 Task: Create in the project VentureTech in Backlog an issue 'Implement a new cloud-based event management system for a company with advanced ticketing and registration features', assign it to team member softage.2@softage.net and change the status to IN PROGRESS.
Action: Mouse moved to (240, 286)
Screenshot: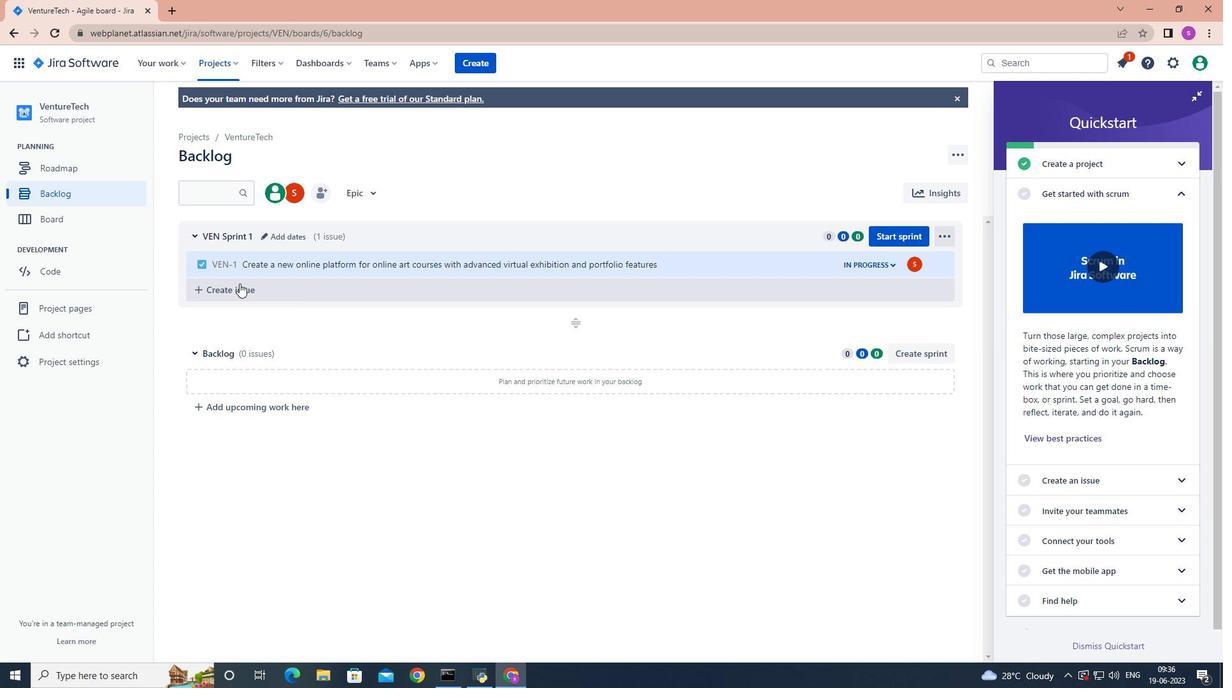 
Action: Mouse pressed left at (240, 286)
Screenshot: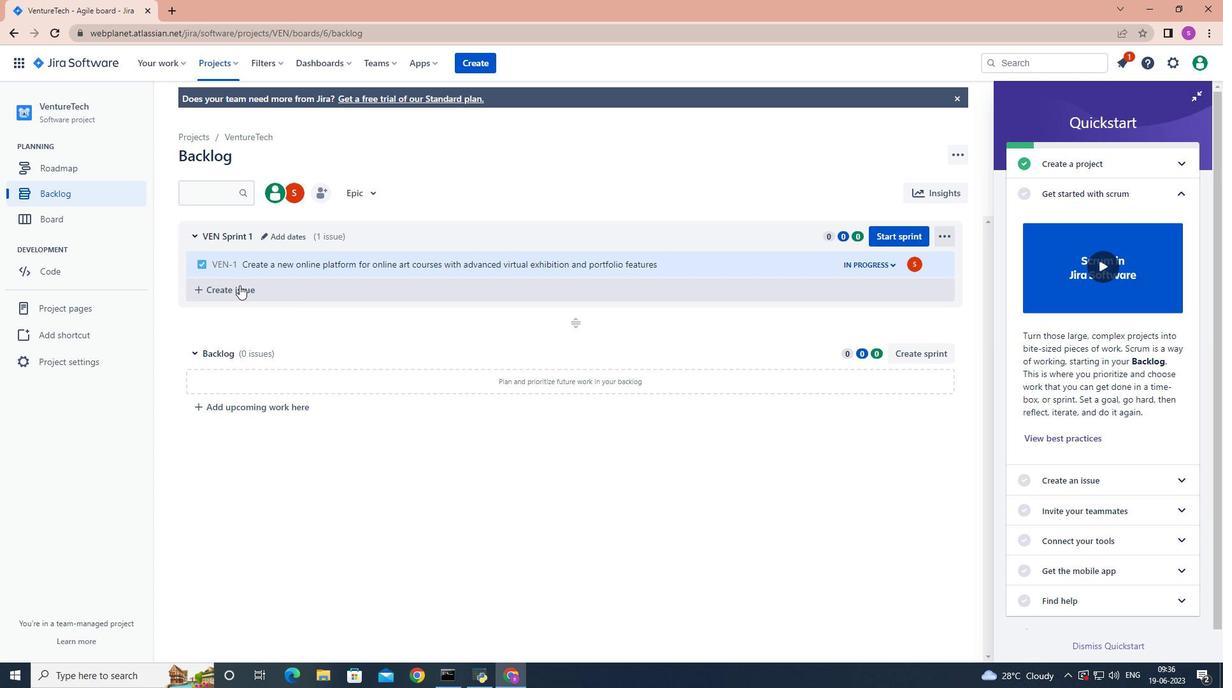 
Action: Mouse moved to (240, 286)
Screenshot: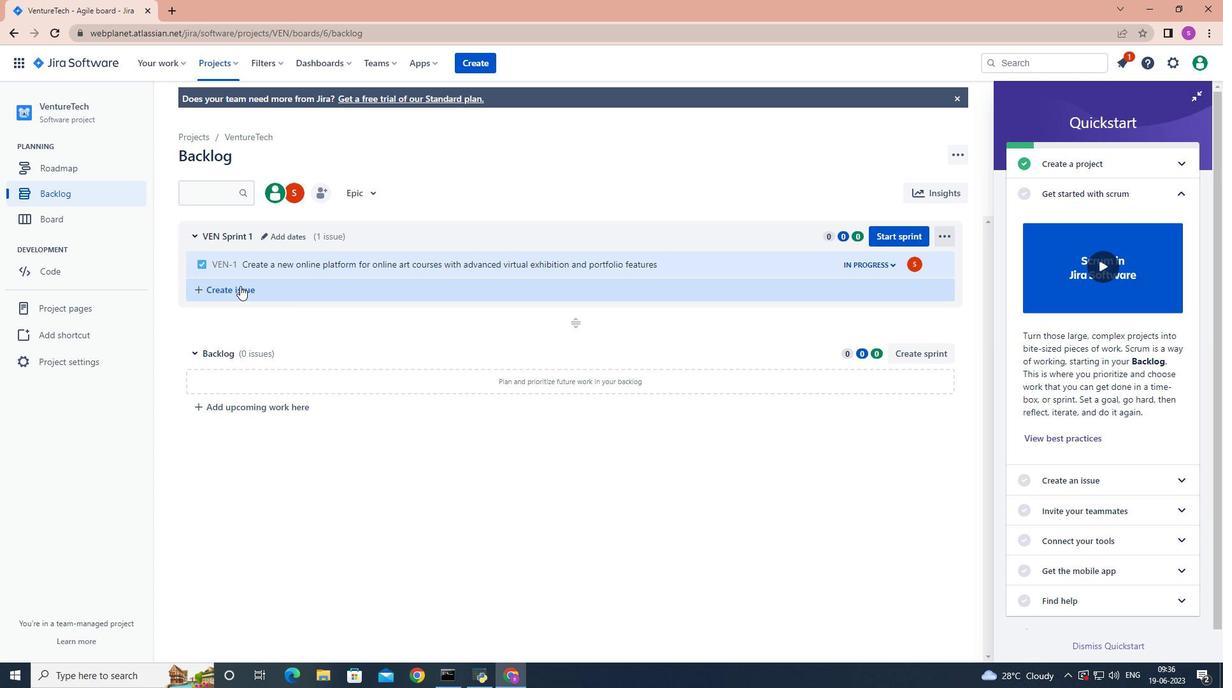 
Action: Key pressed <Key.shift>Implement<Key.space>a<Key.space>new<Key.space>cloud-based<Key.space>event<Key.space>management<Key.space>system<Key.space>for<Key.space>a<Key.space>company<Key.space>with<Key.space>advanced<Key.space>tio<Key.backspace>cketing<Key.space>and<Key.space>registration<Key.space>features<Key.enter>
Screenshot: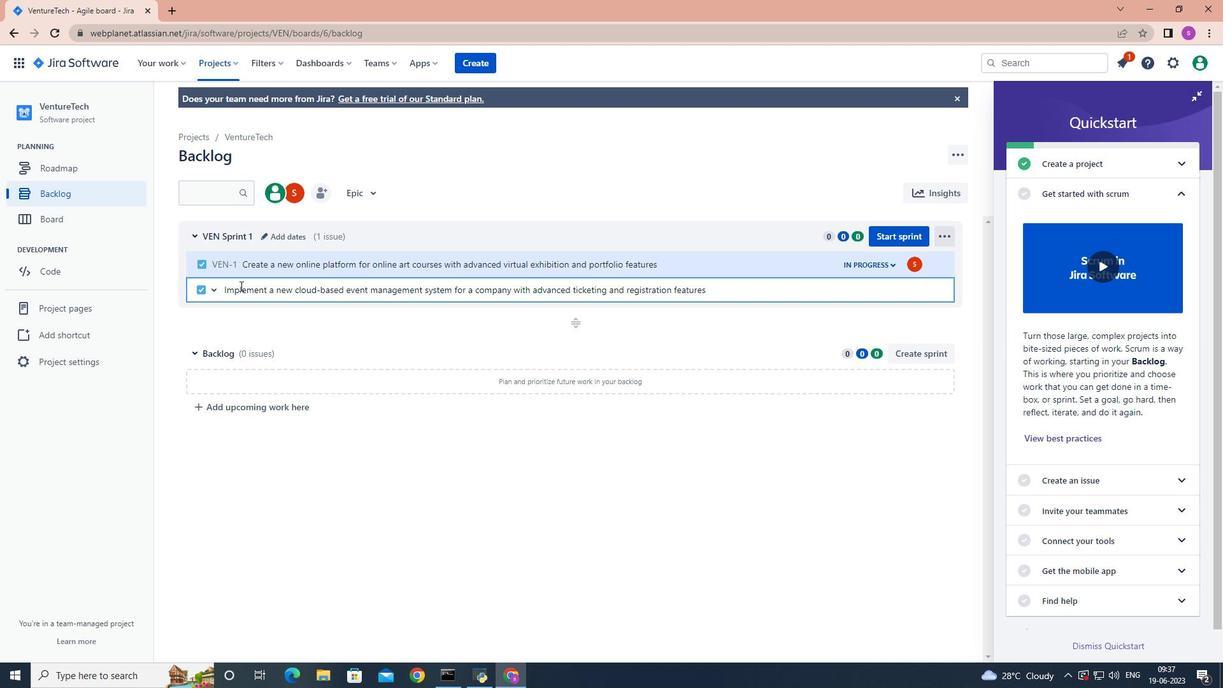
Action: Mouse moved to (915, 289)
Screenshot: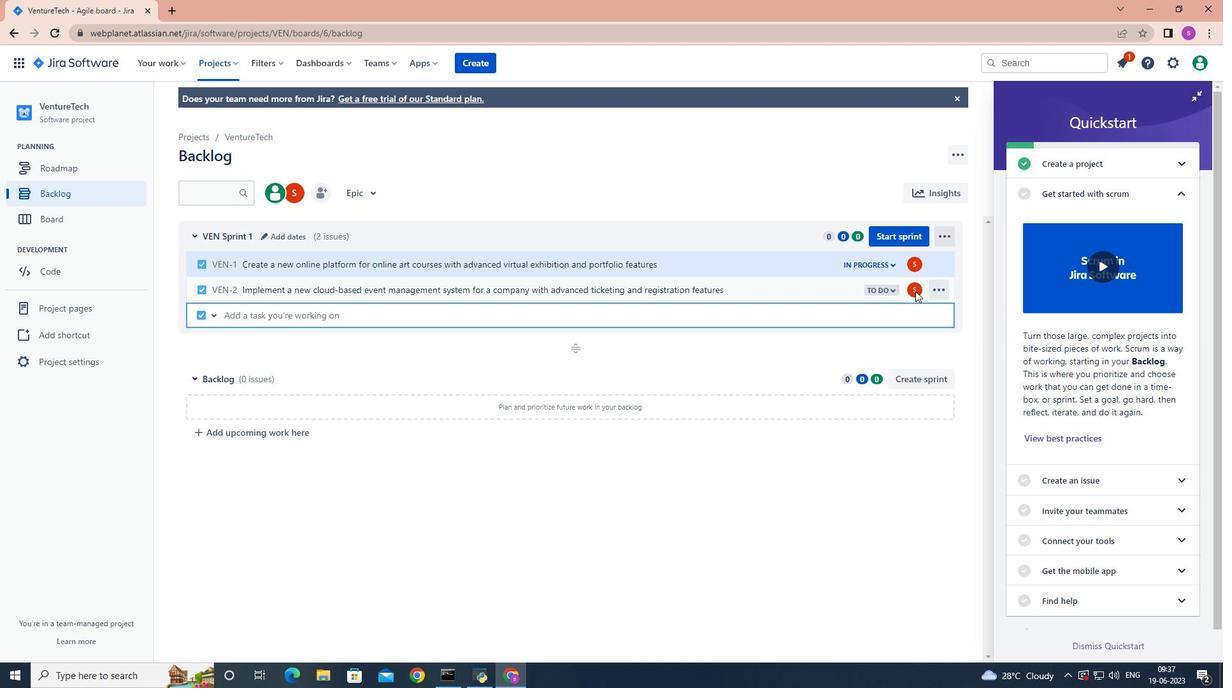 
Action: Mouse pressed left at (915, 289)
Screenshot: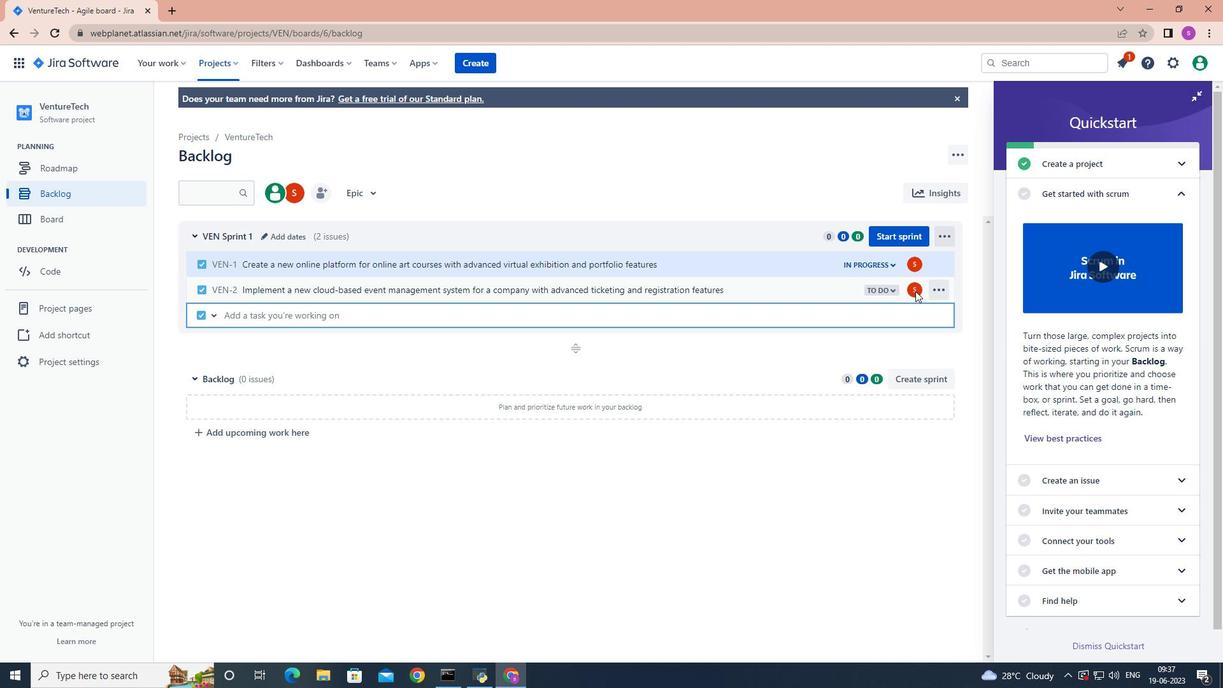 
Action: Mouse pressed left at (915, 289)
Screenshot: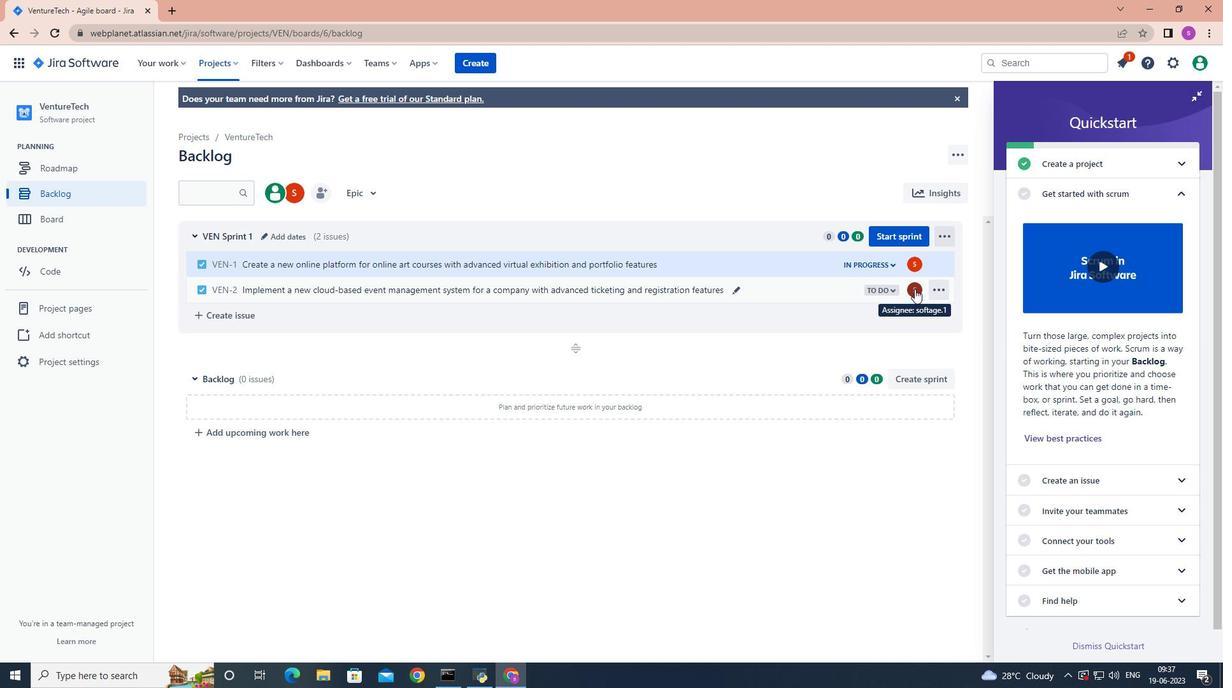 
Action: Key pressed sp<Key.backspace>oftage.2
Screenshot: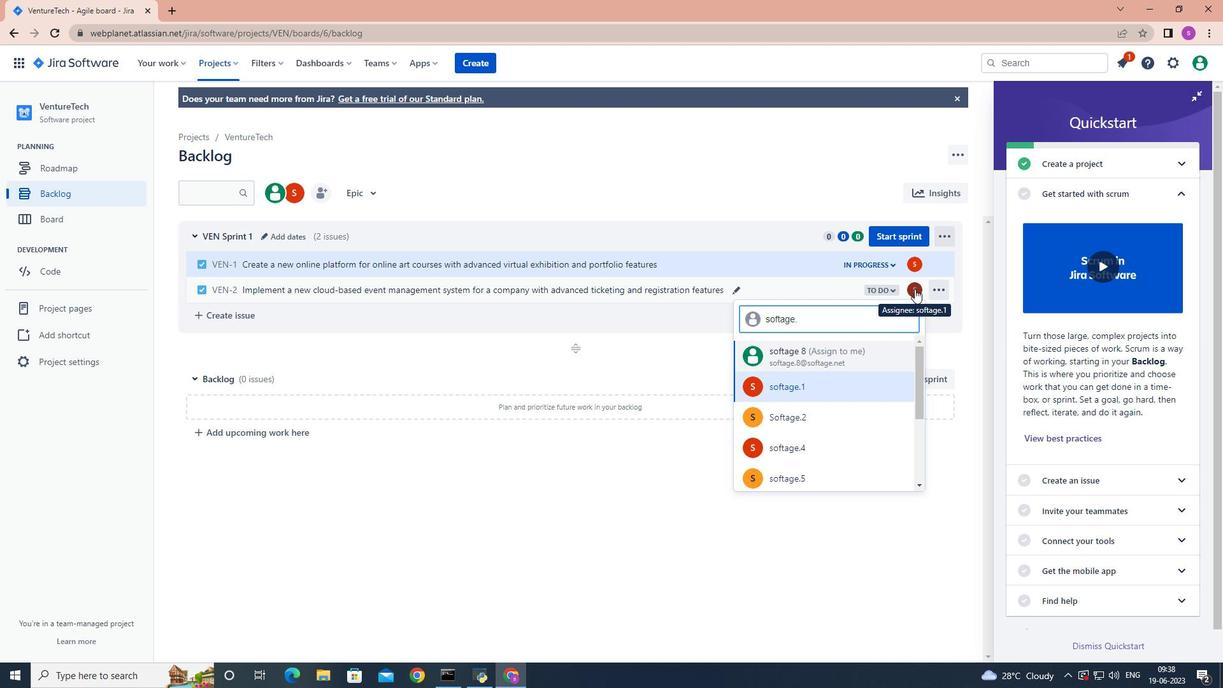 
Action: Mouse moved to (824, 383)
Screenshot: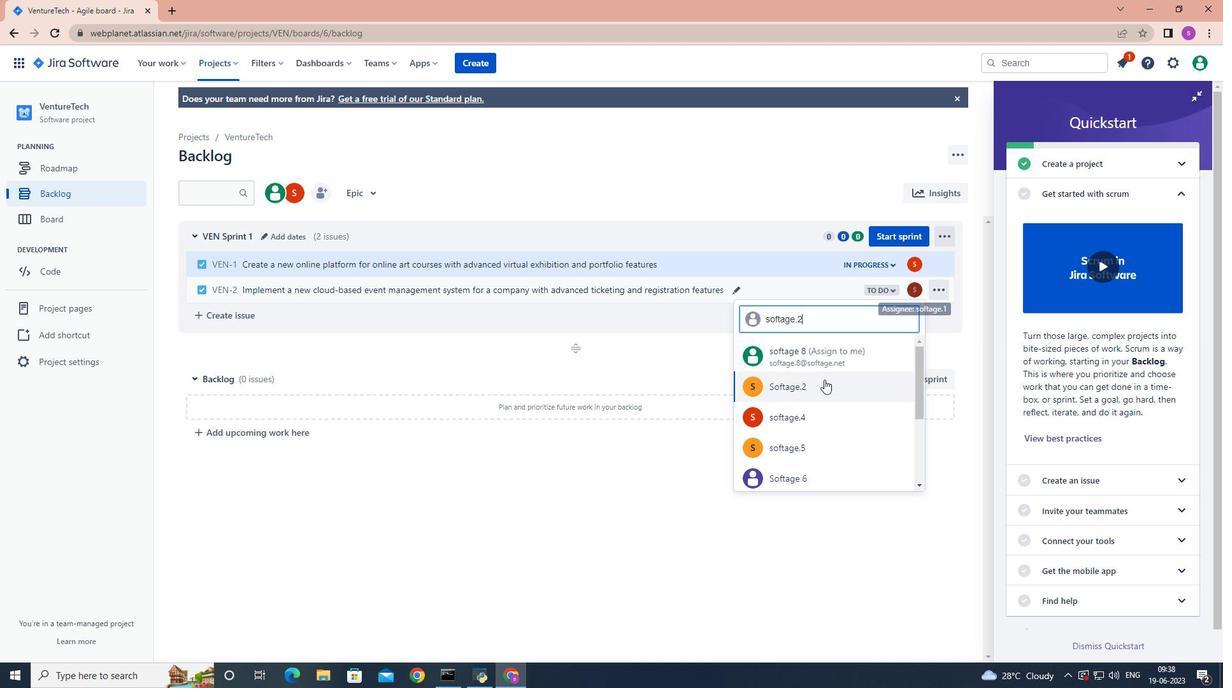 
Action: Mouse pressed left at (824, 383)
Screenshot: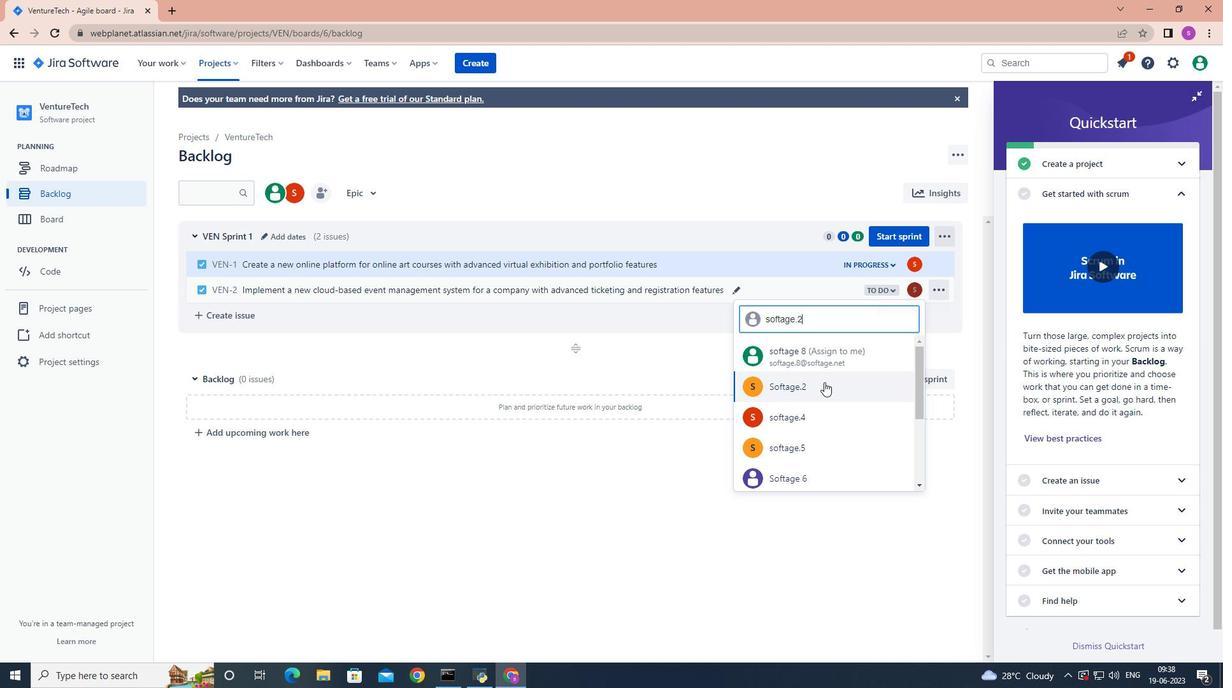 
Action: Mouse moved to (896, 292)
Screenshot: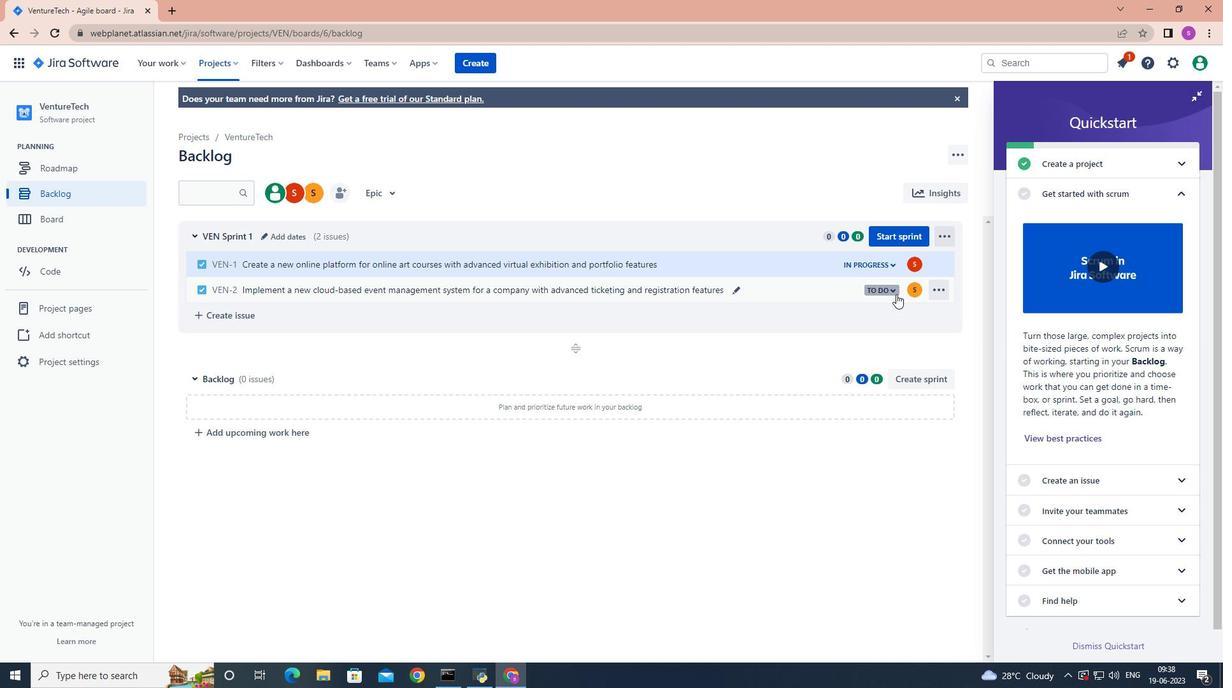 
Action: Mouse pressed left at (896, 292)
Screenshot: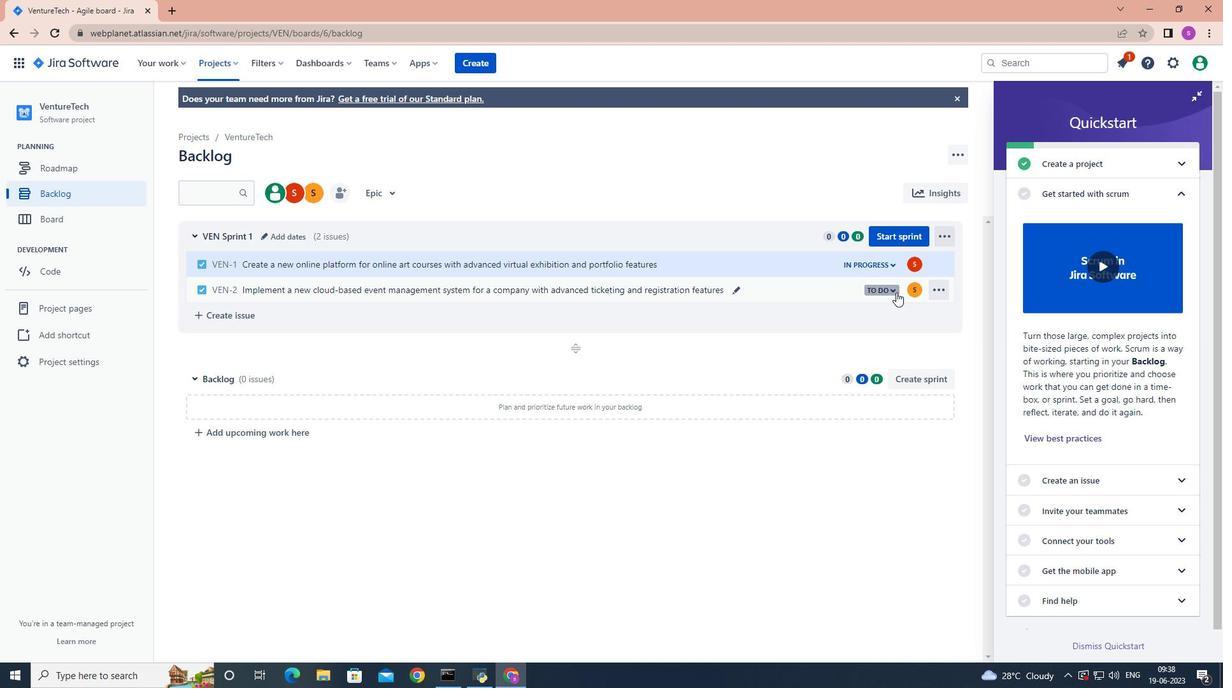 
Action: Mouse moved to (896, 309)
Screenshot: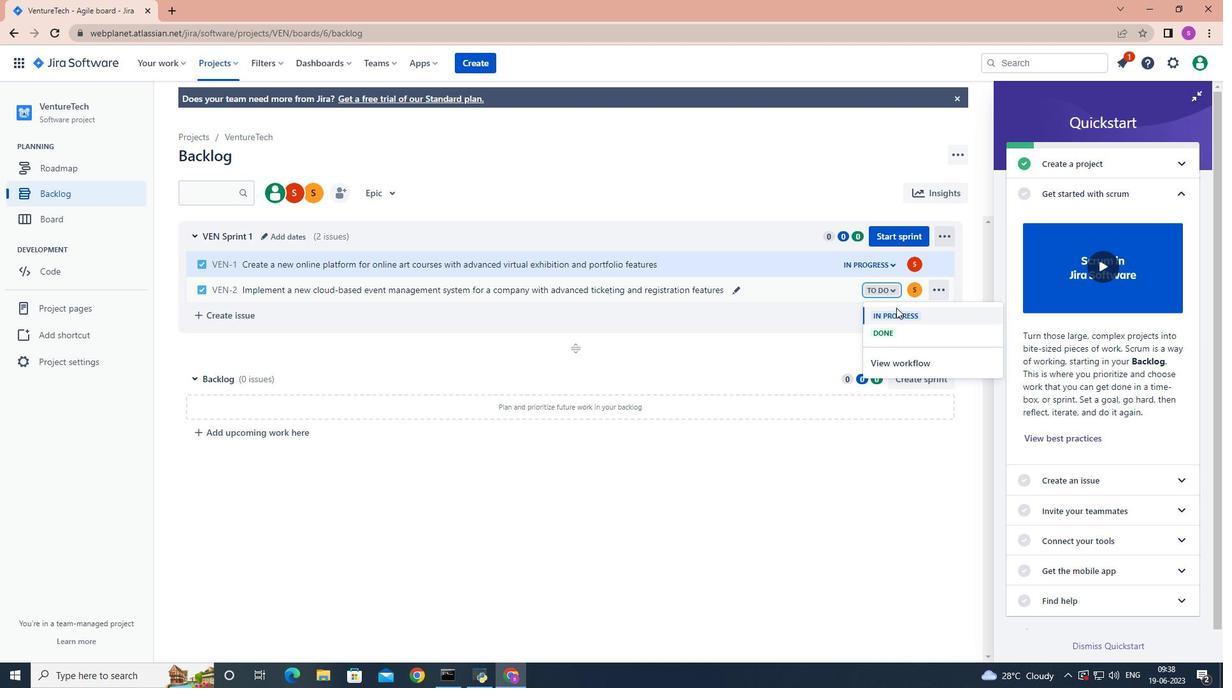 
Action: Mouse pressed left at (896, 309)
Screenshot: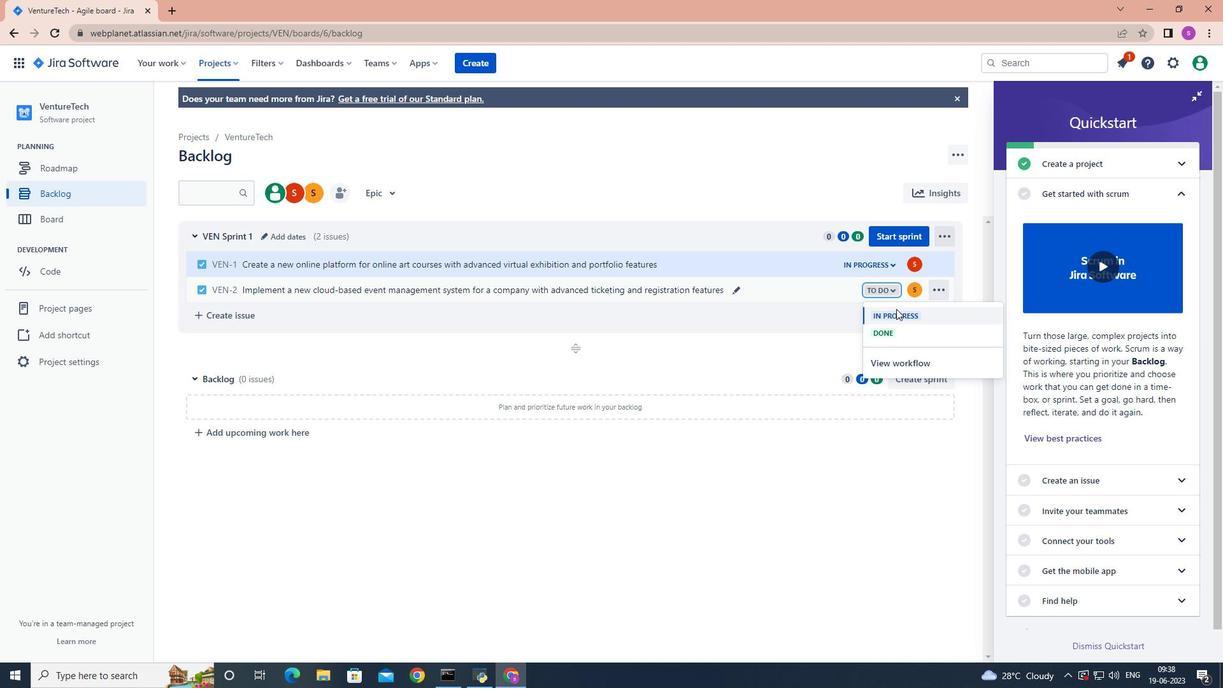 
Action: Mouse moved to (580, 615)
Screenshot: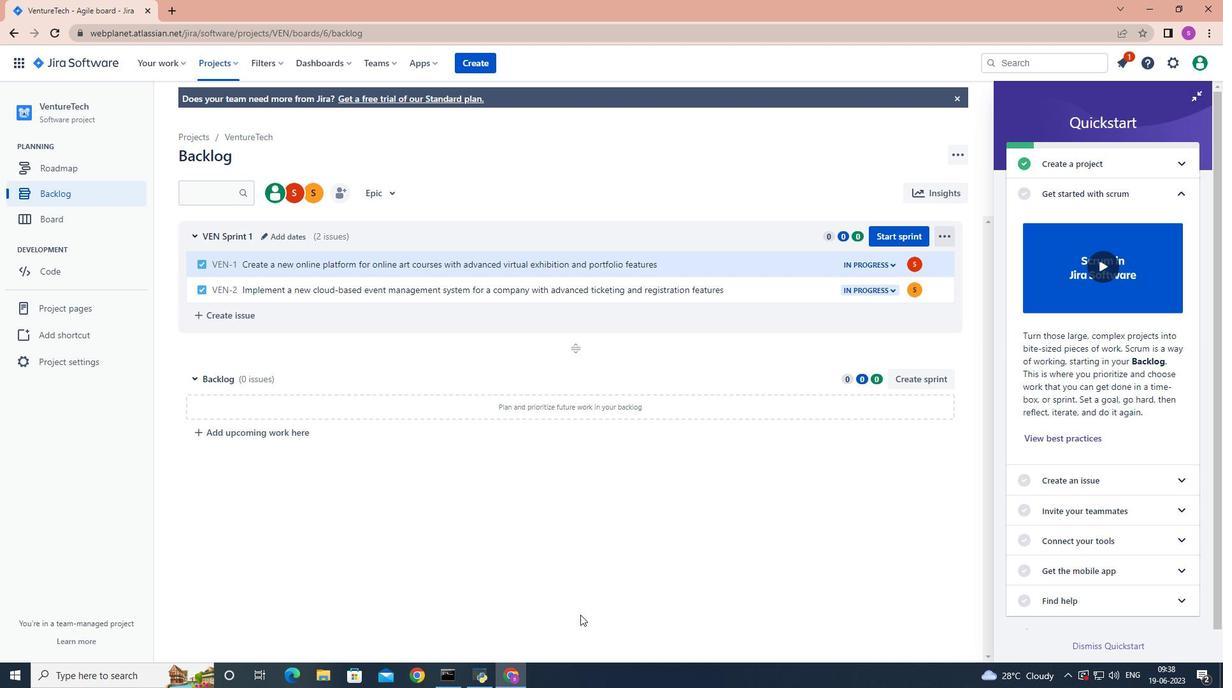 
